 Task: In the  document Religions.pdf Select the last point and add comment:  ' It adds clarity to the overall document' Insert emoji reactions: 'Thumbs Up' Select all the potins and apply Lowercase
Action: Mouse moved to (277, 348)
Screenshot: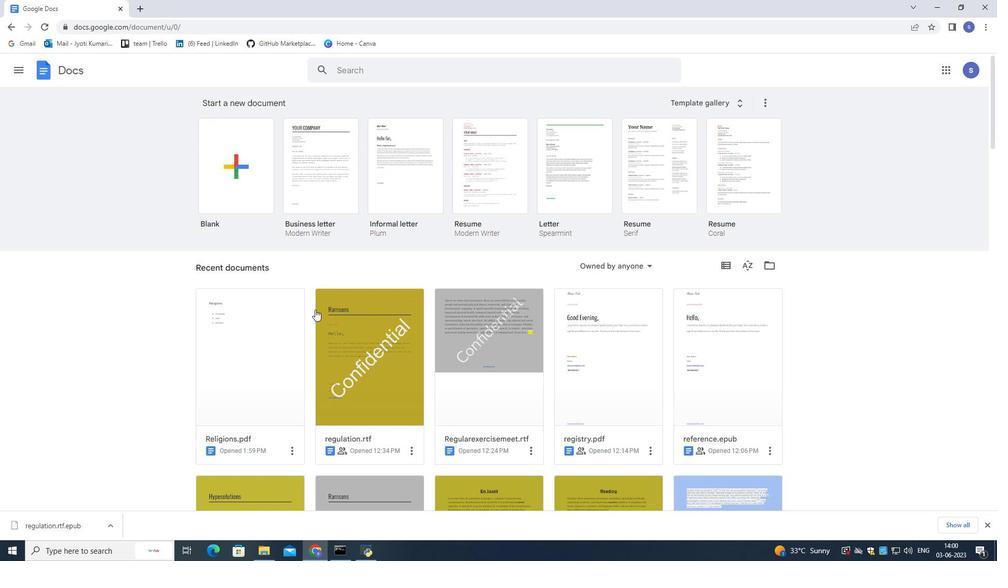 
Action: Mouse pressed left at (277, 348)
Screenshot: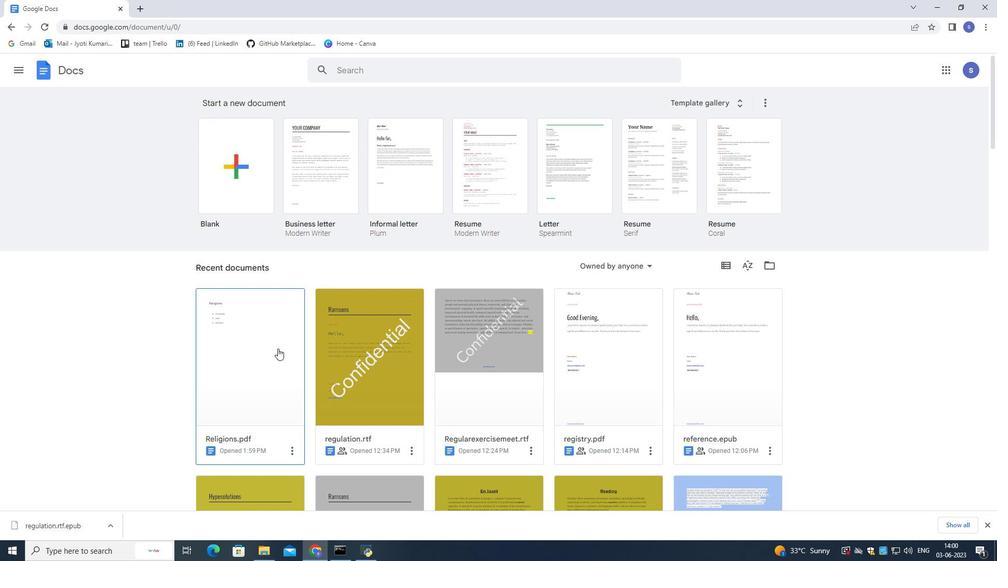 
Action: Mouse pressed left at (277, 348)
Screenshot: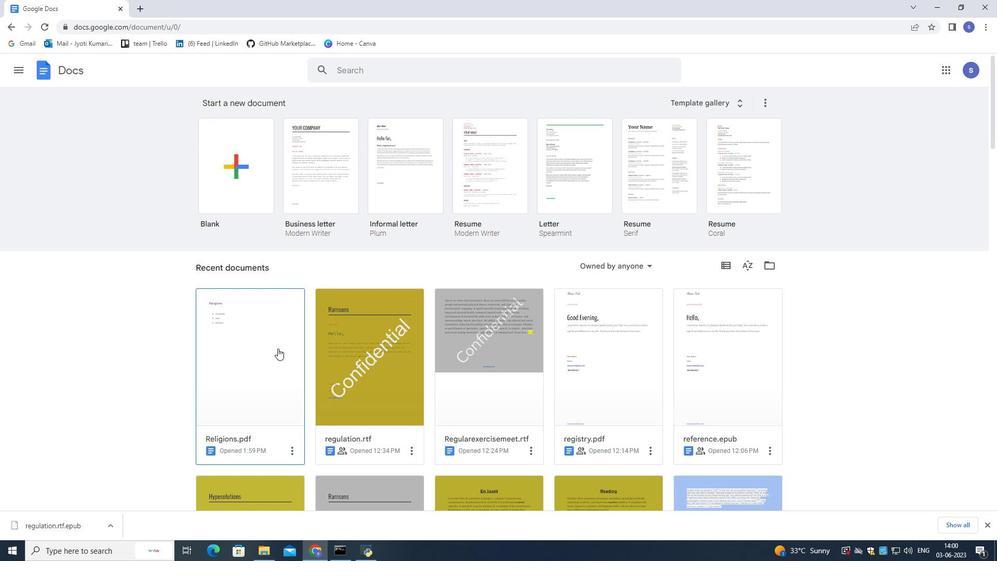 
Action: Mouse moved to (363, 278)
Screenshot: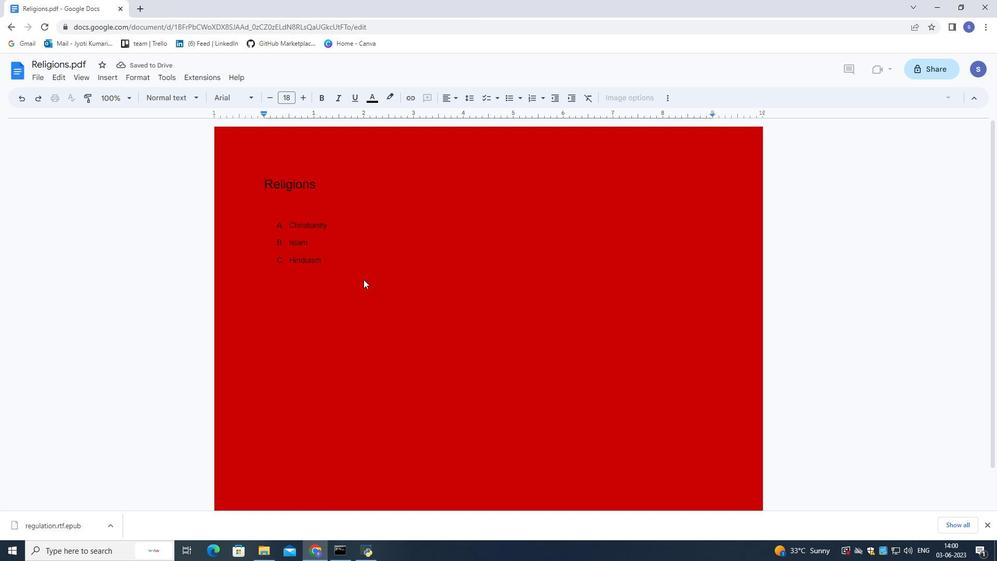 
Action: Mouse pressed left at (363, 278)
Screenshot: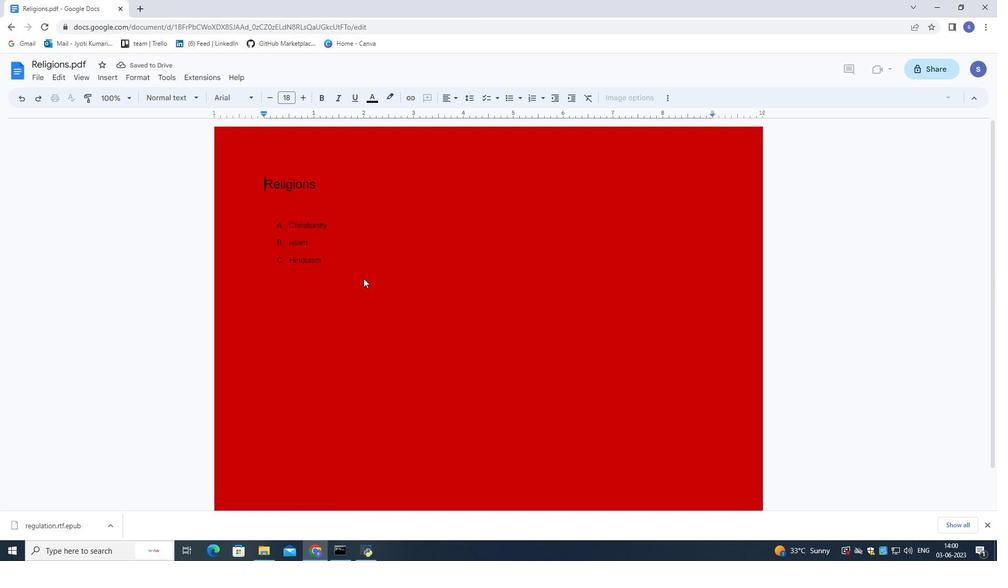 
Action: Mouse moved to (328, 259)
Screenshot: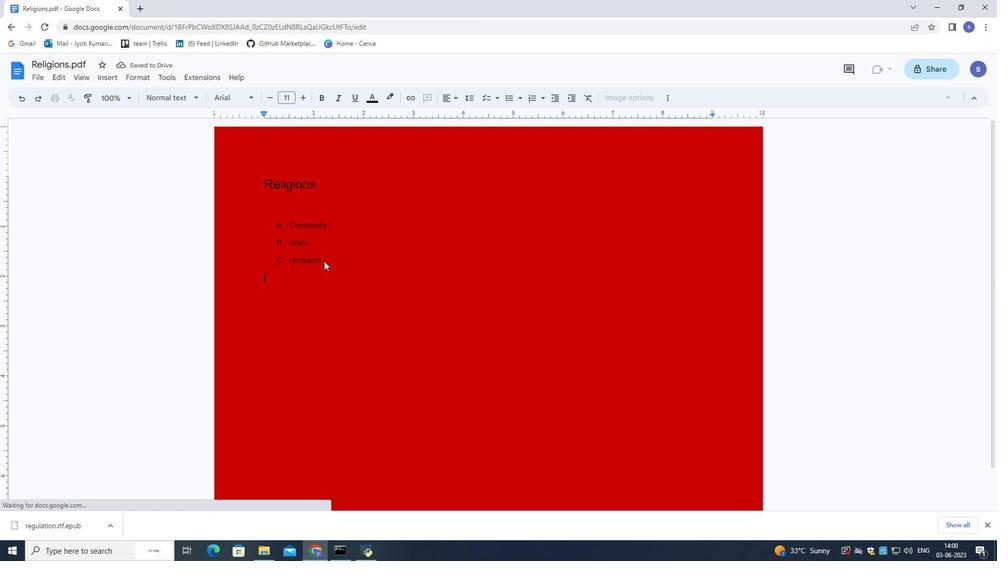 
Action: Mouse pressed left at (328, 259)
Screenshot: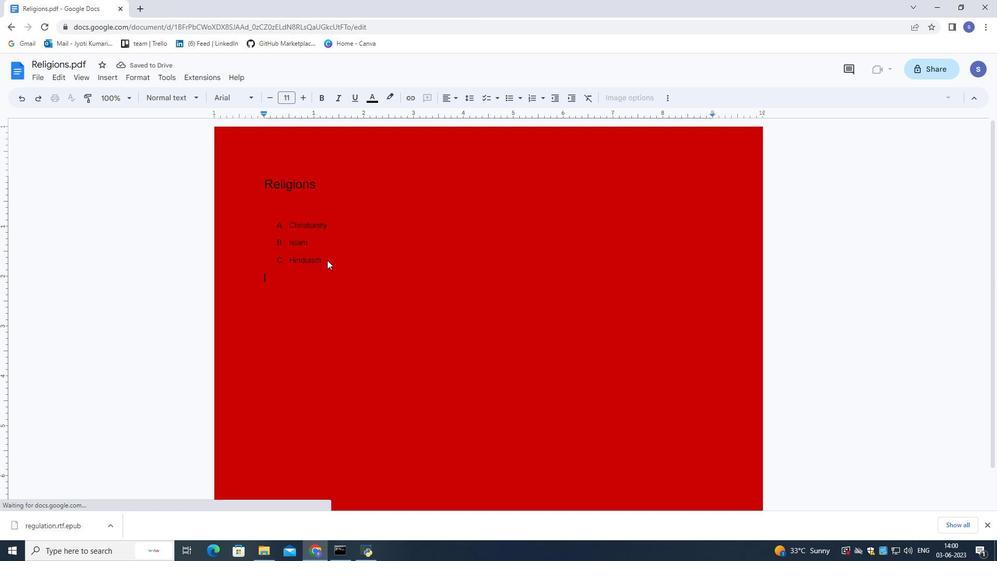 
Action: Mouse moved to (761, 247)
Screenshot: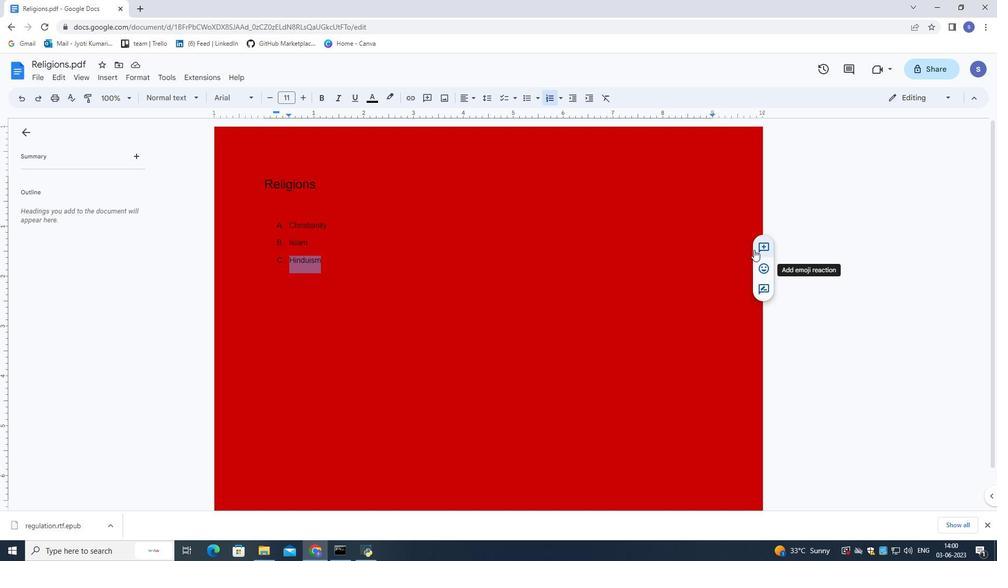 
Action: Mouse pressed left at (761, 247)
Screenshot: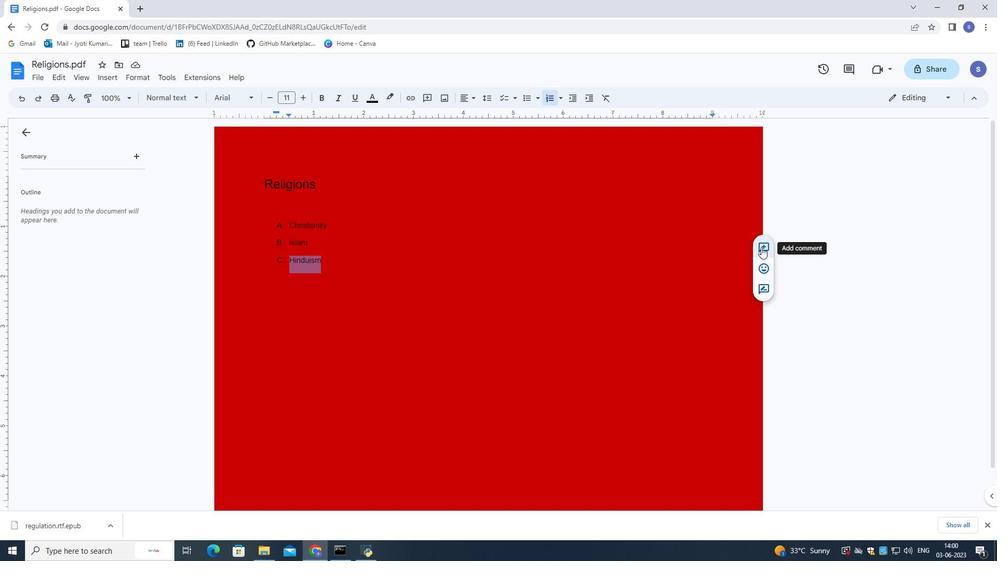 
Action: Key pressed <Key.shift>It<Key.space>adds<Key.space>clarity<Key.space>to<Key.space>the<Key.space>overall<Key.space>document
Screenshot: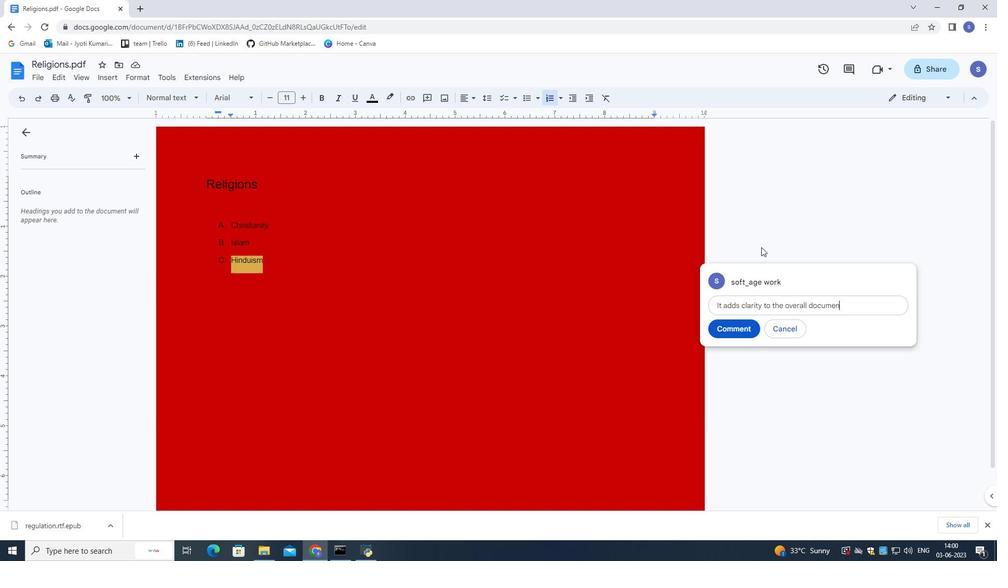 
Action: Mouse moved to (733, 328)
Screenshot: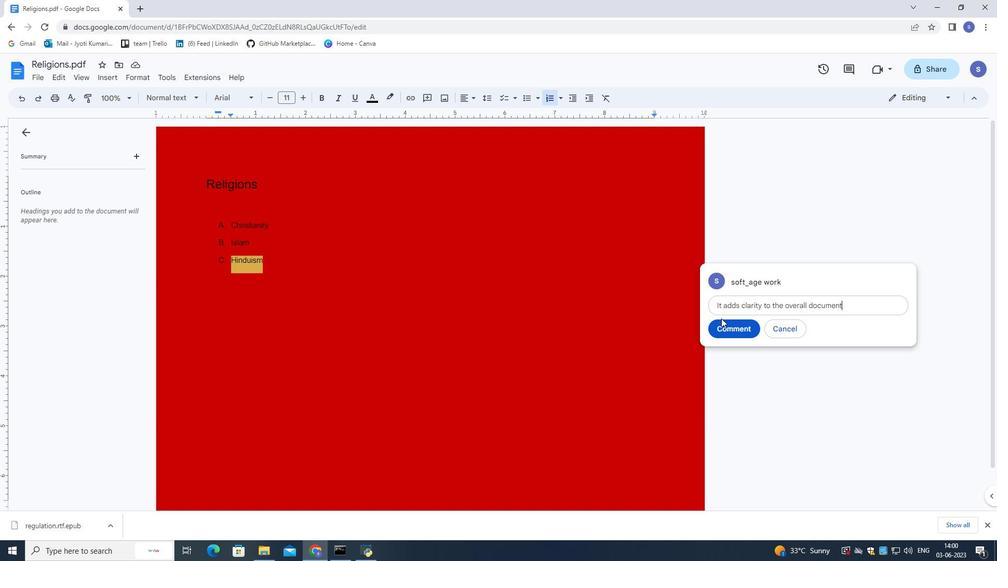 
Action: Mouse pressed left at (733, 328)
Screenshot: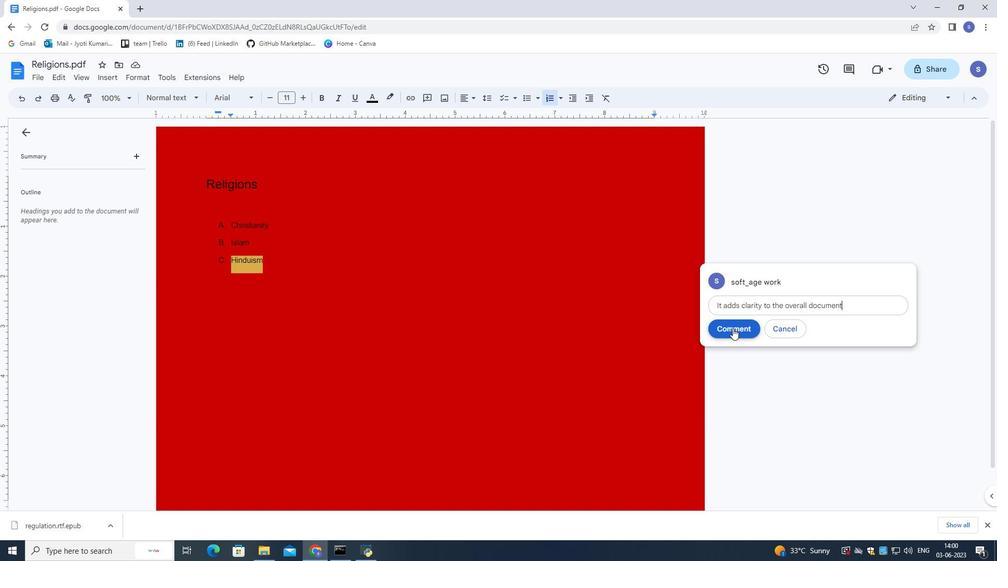 
Action: Mouse moved to (683, 258)
Screenshot: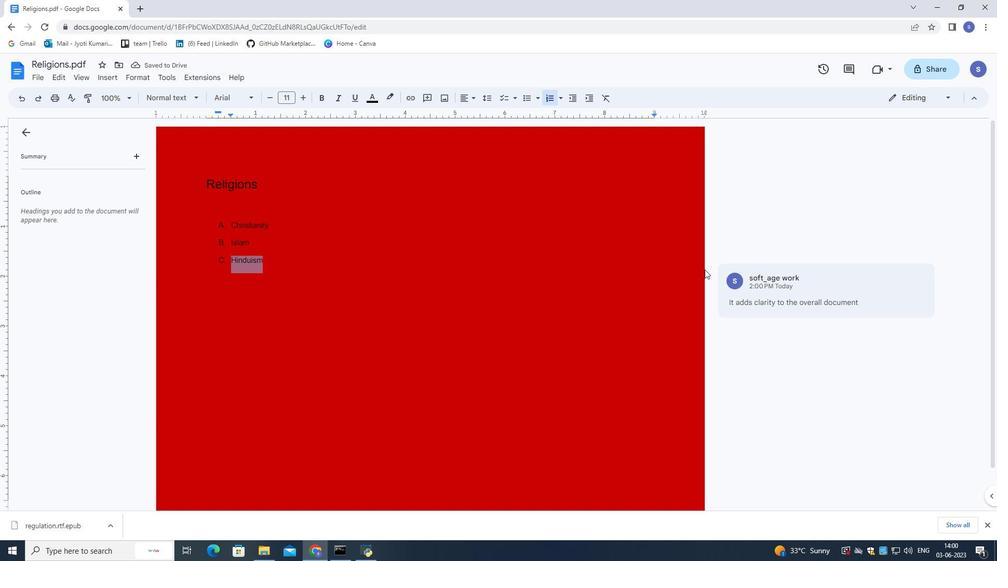 
Action: Mouse pressed left at (683, 258)
Screenshot: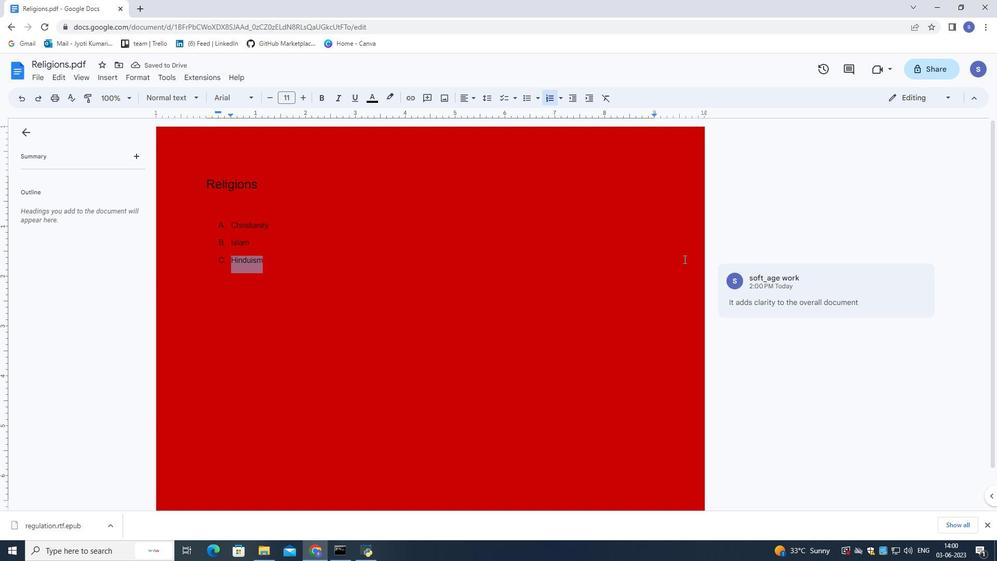 
Action: Mouse moved to (112, 78)
Screenshot: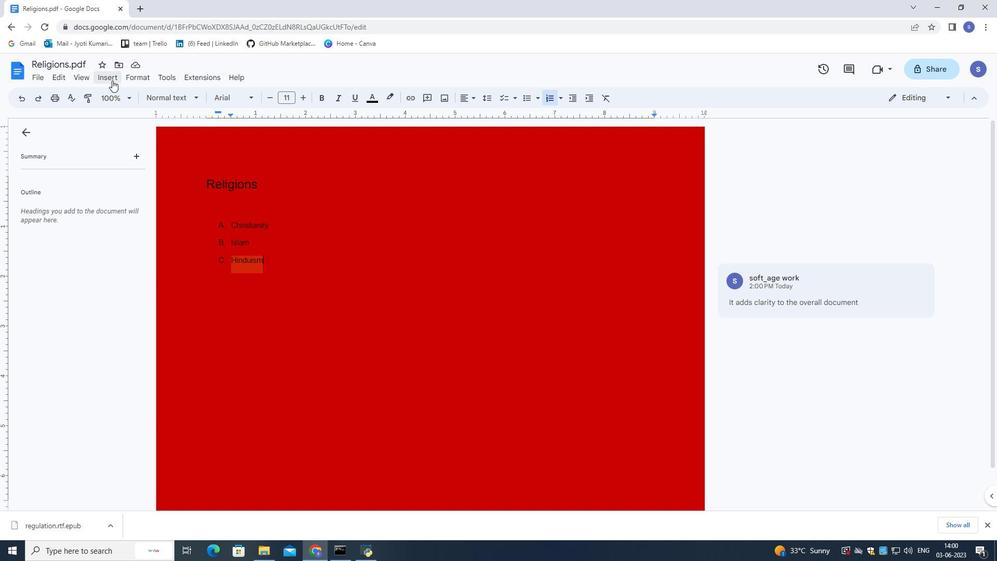 
Action: Mouse pressed left at (112, 78)
Screenshot: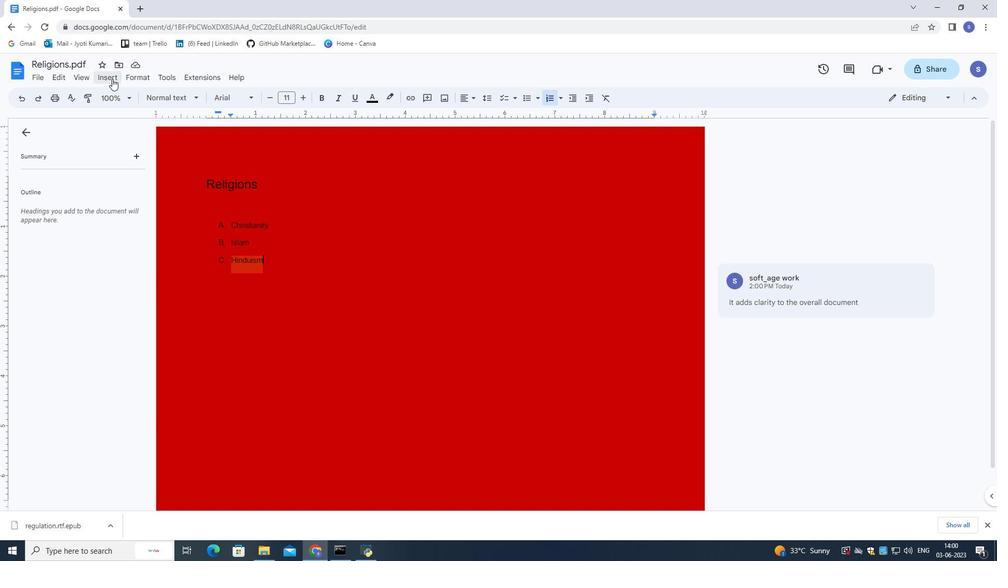 
Action: Mouse moved to (150, 178)
Screenshot: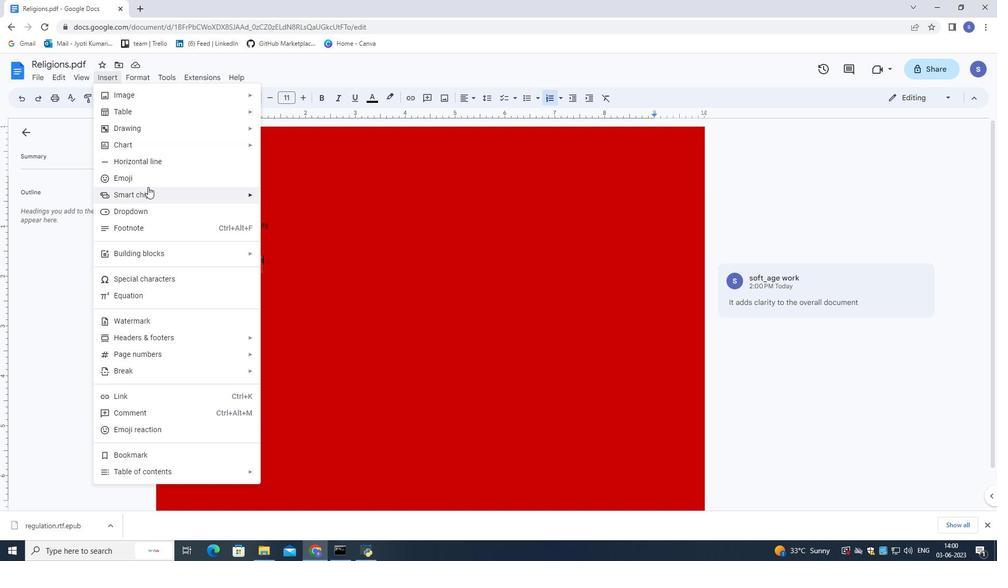 
Action: Mouse pressed left at (150, 178)
Screenshot: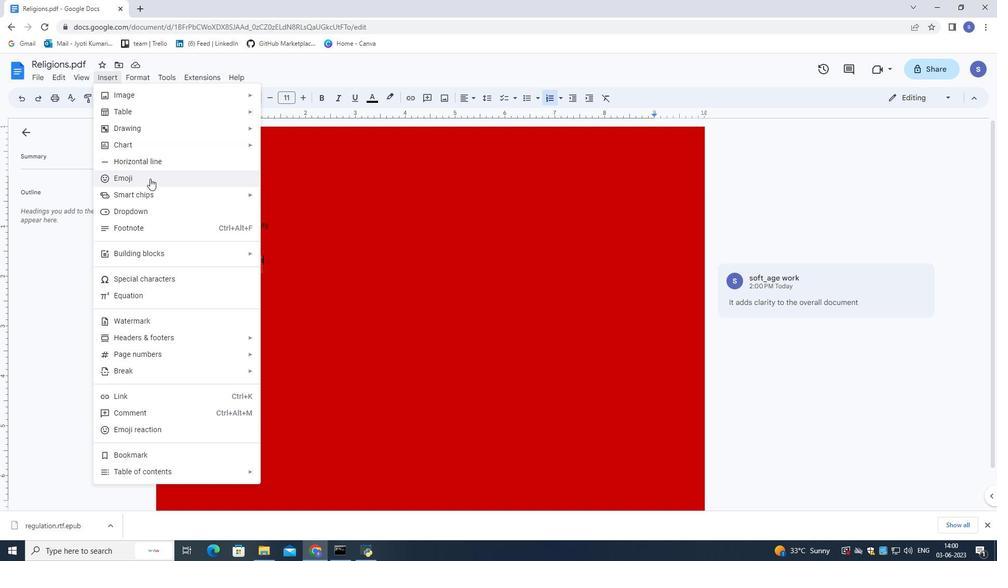 
Action: Mouse moved to (279, 465)
Screenshot: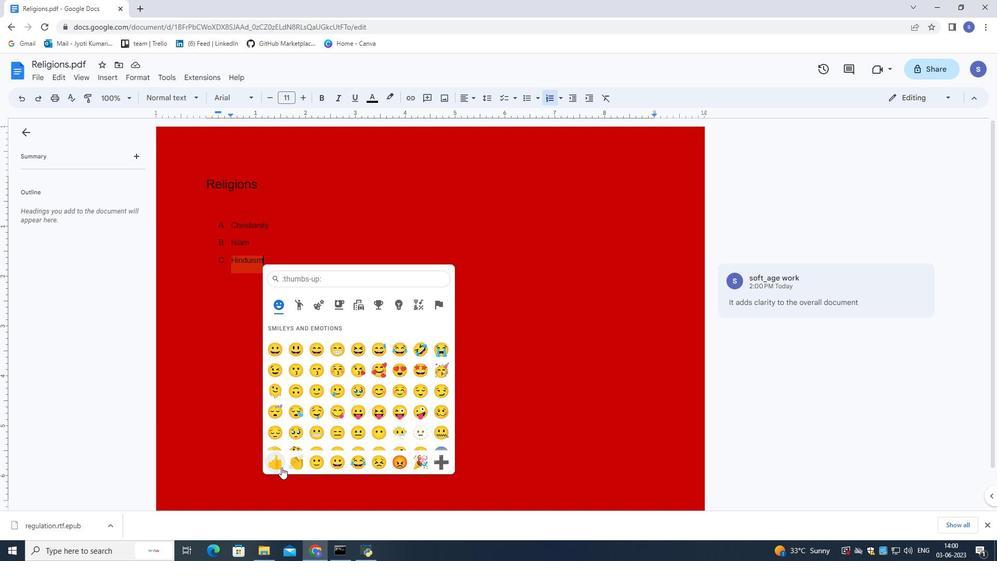 
Action: Mouse pressed left at (279, 465)
Screenshot: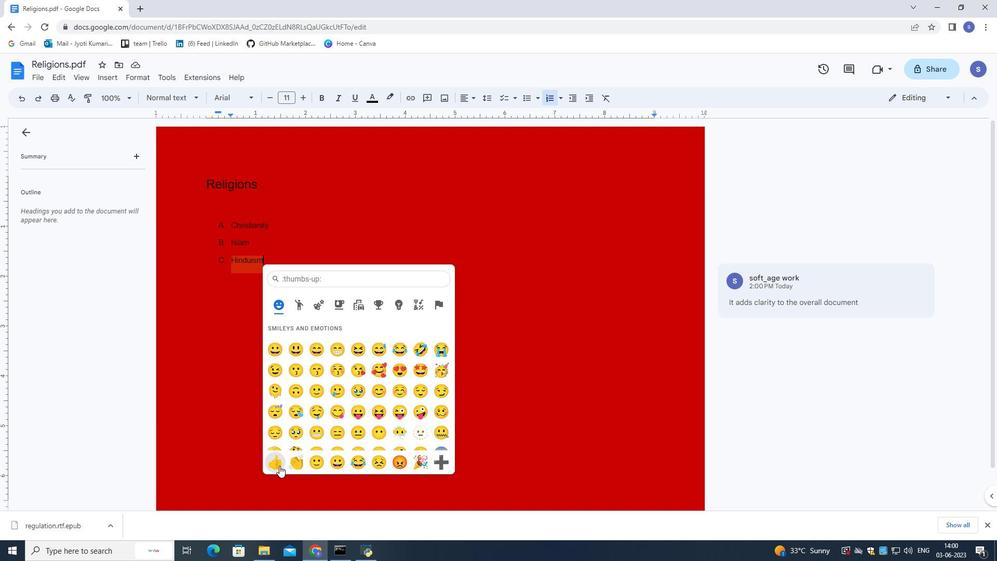
Action: Mouse moved to (275, 328)
Screenshot: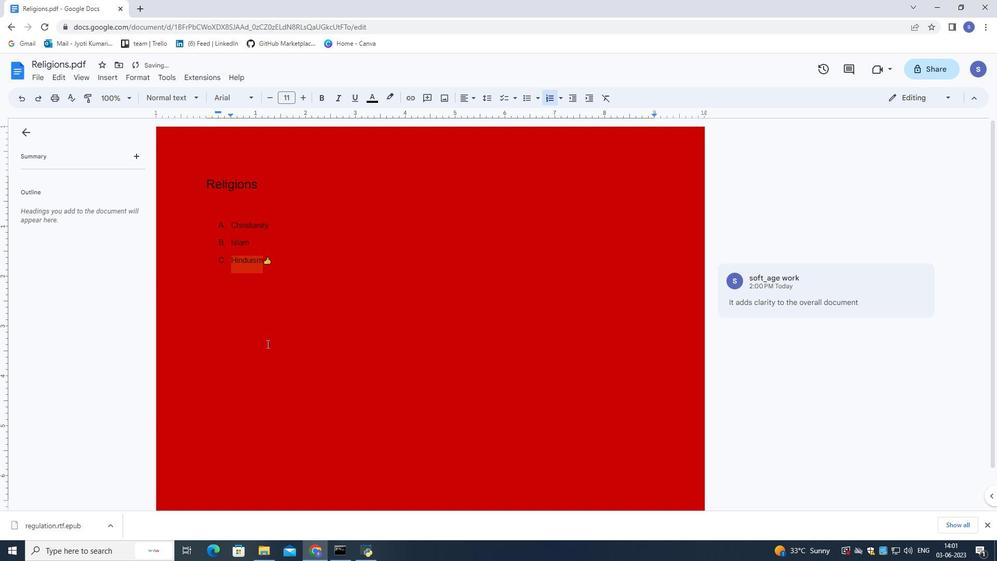 
Action: Mouse pressed left at (275, 328)
Screenshot: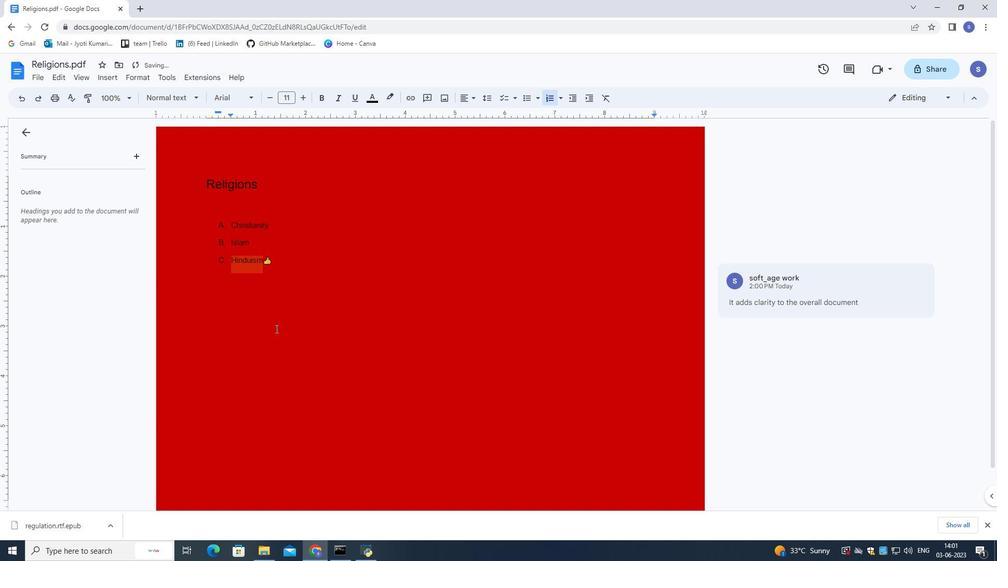 
Action: Mouse moved to (306, 272)
Screenshot: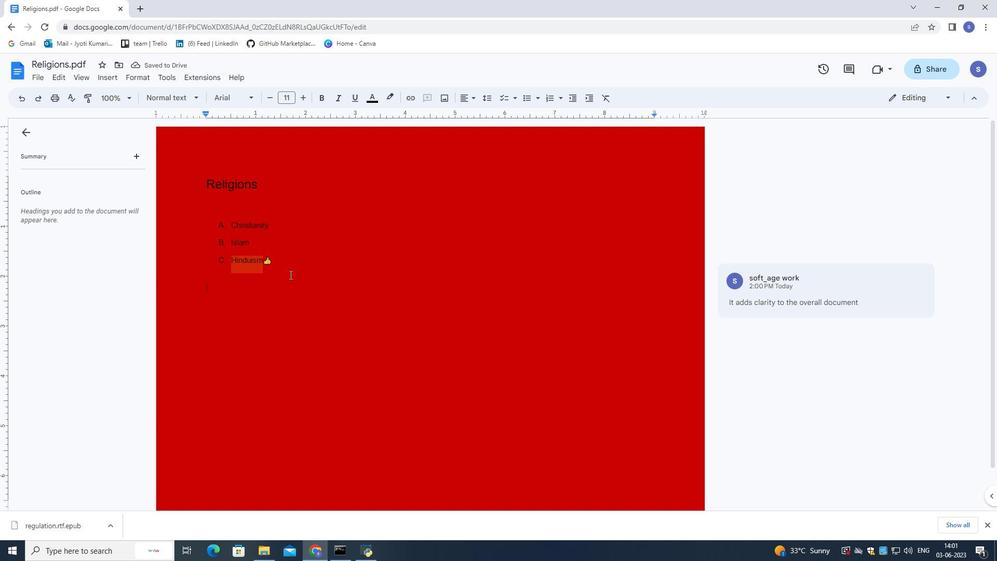 
Action: Mouse pressed left at (306, 272)
Screenshot: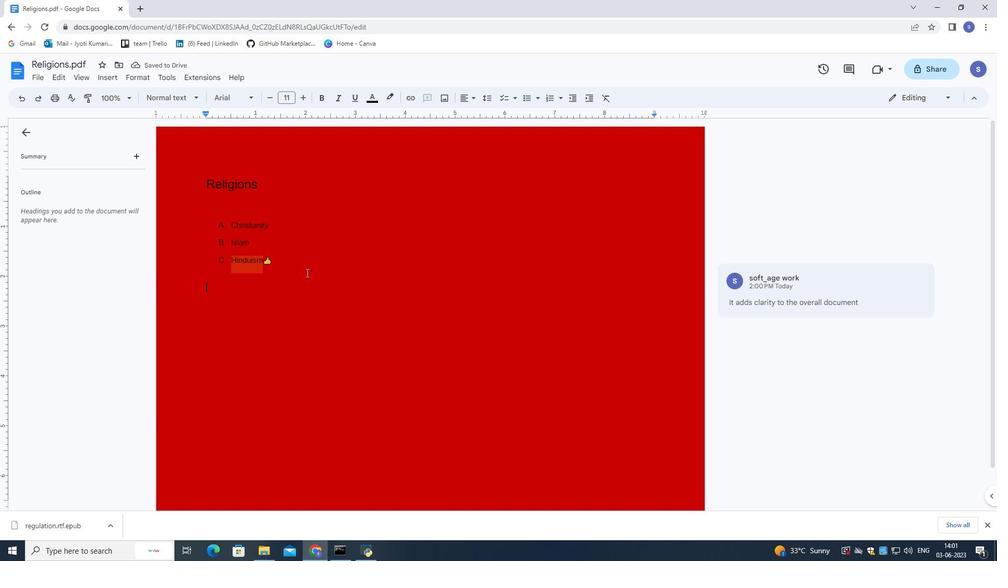 
Action: Mouse moved to (262, 259)
Screenshot: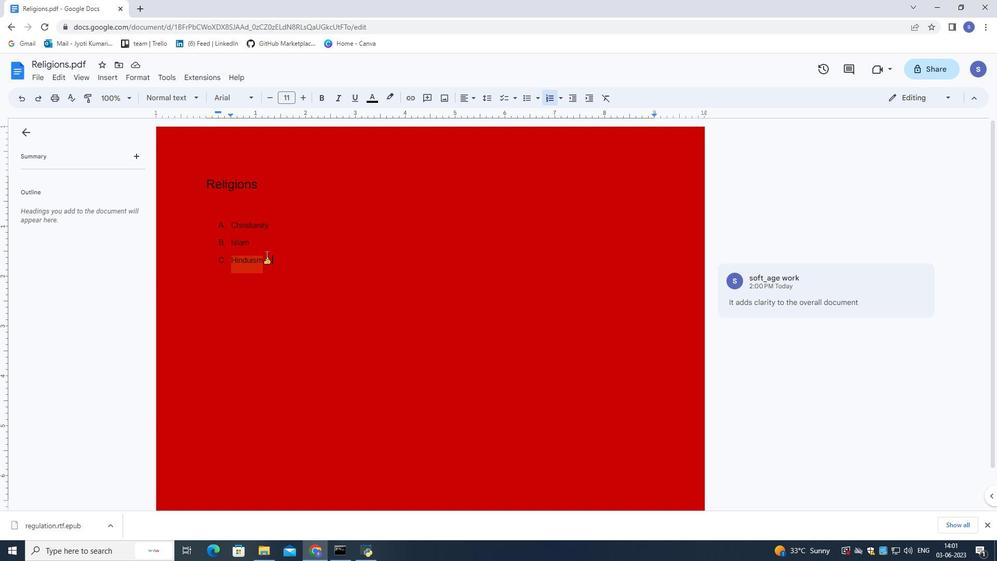 
Action: Mouse pressed left at (262, 259)
Screenshot: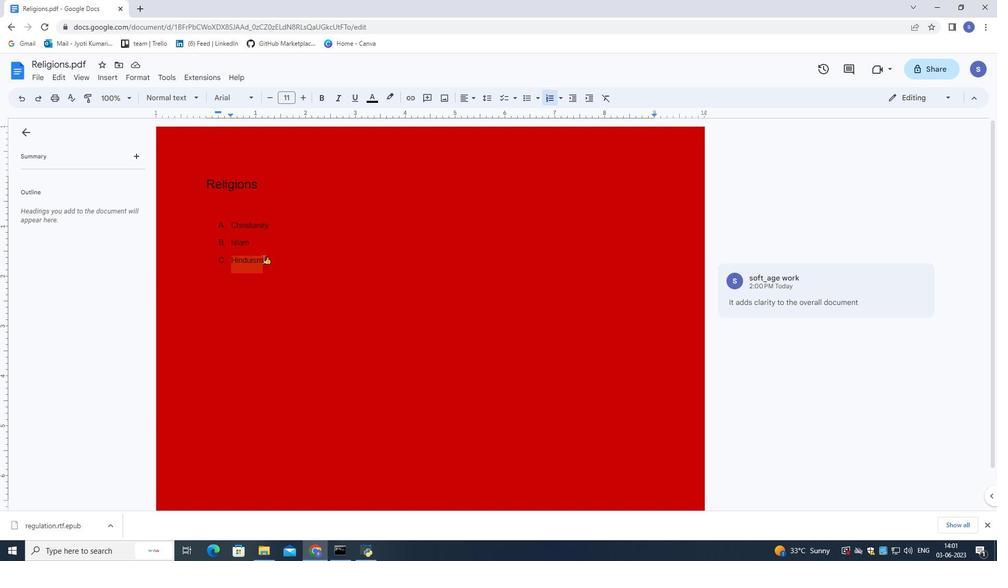 
Action: Mouse moved to (148, 81)
Screenshot: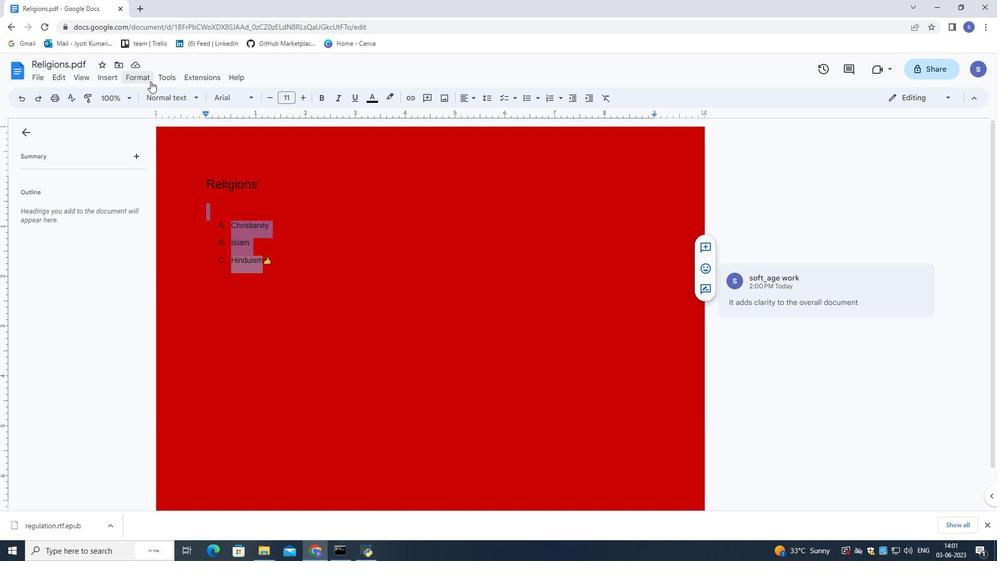 
Action: Mouse pressed left at (148, 81)
Screenshot: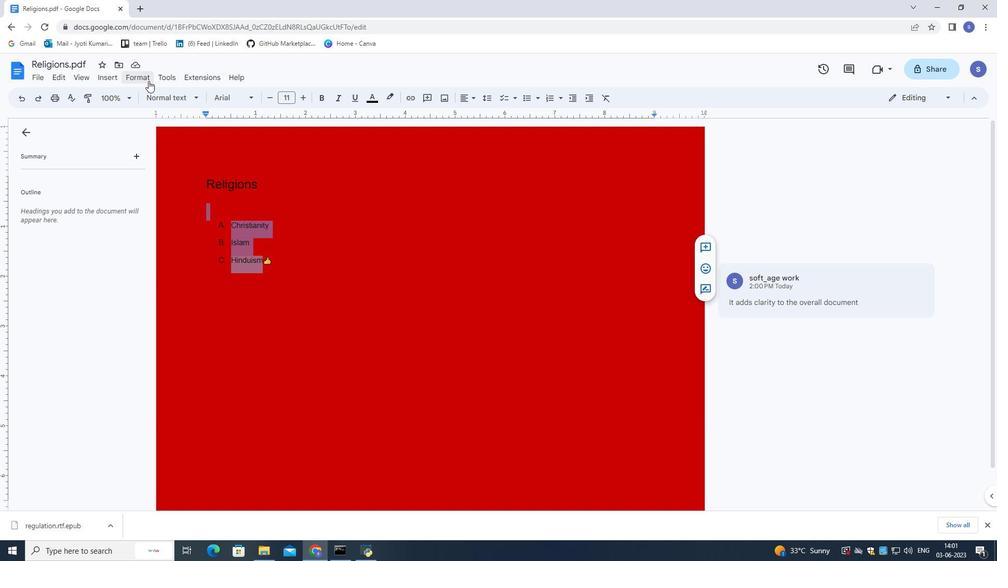 
Action: Mouse moved to (453, 231)
Screenshot: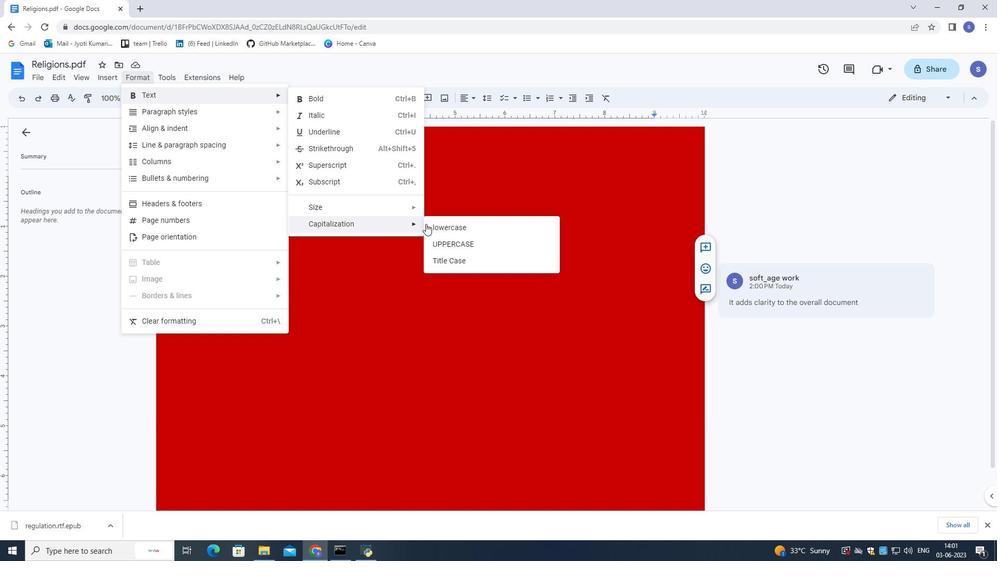 
Action: Mouse pressed left at (453, 231)
Screenshot: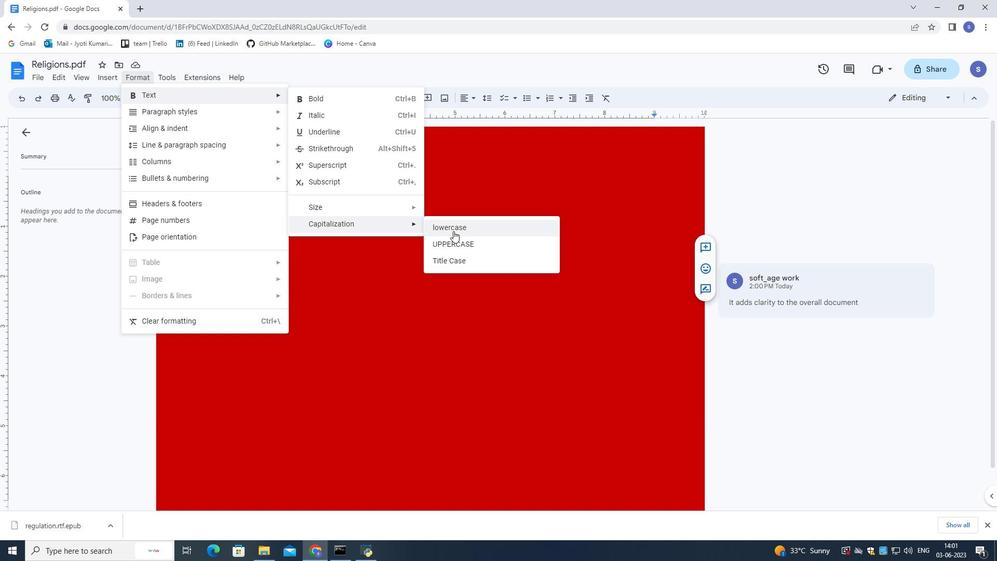 
Action: Mouse moved to (440, 269)
Screenshot: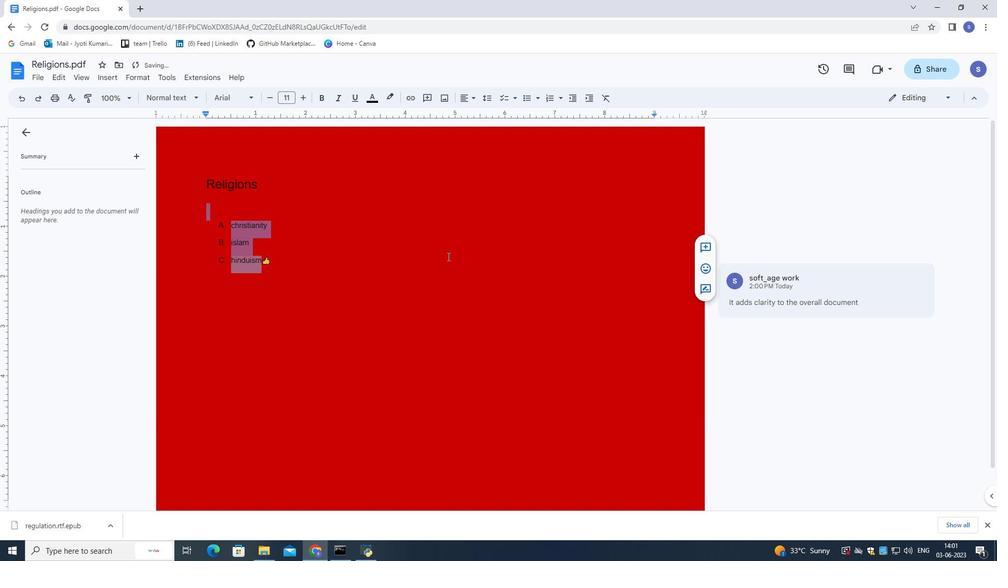 
Action: Mouse pressed left at (440, 269)
Screenshot: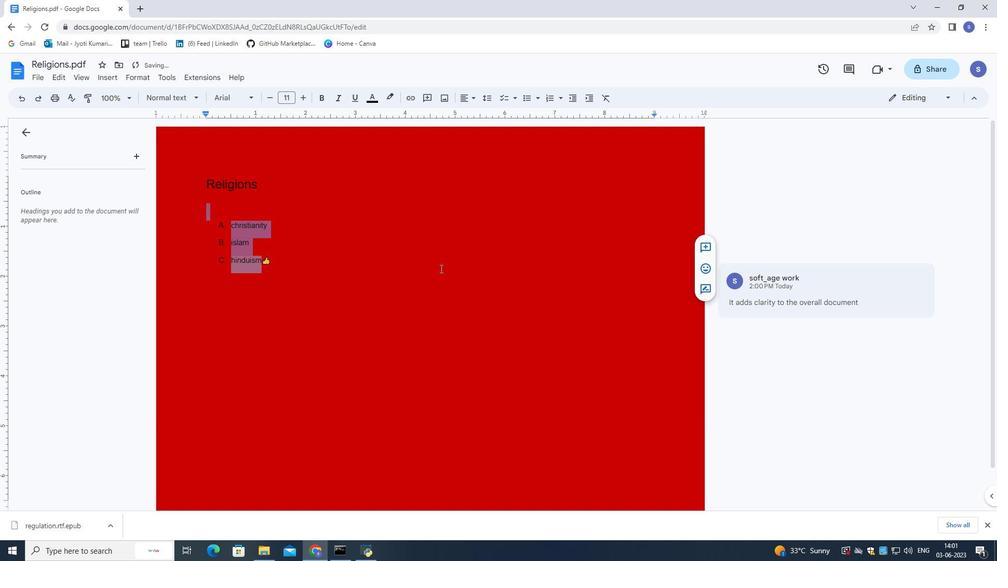 
Action: Mouse moved to (431, 263)
Screenshot: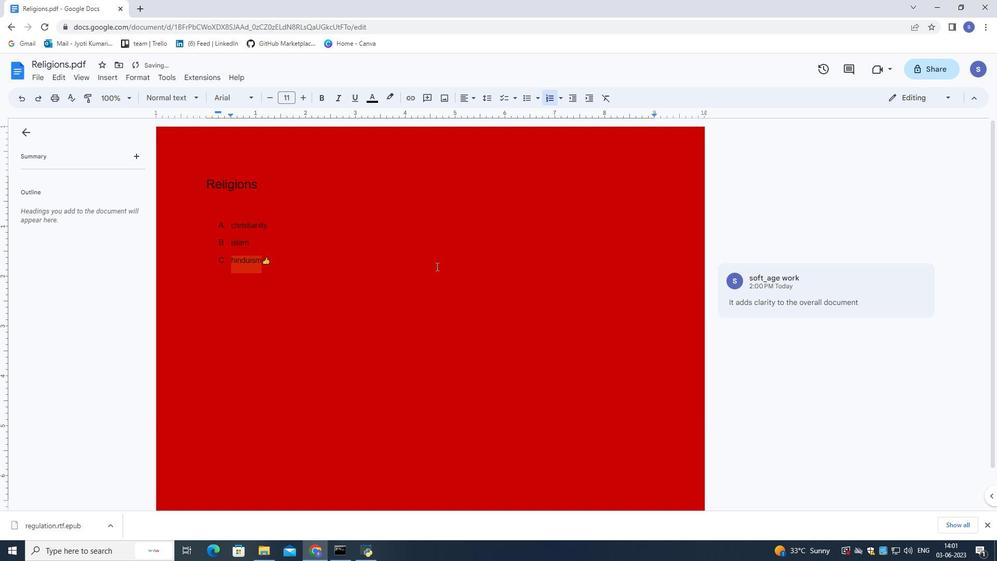 
